 Task: Use Door Close 1 Sound Effect in this video "Movie B.mp4"
Action: Mouse moved to (372, 125)
Screenshot: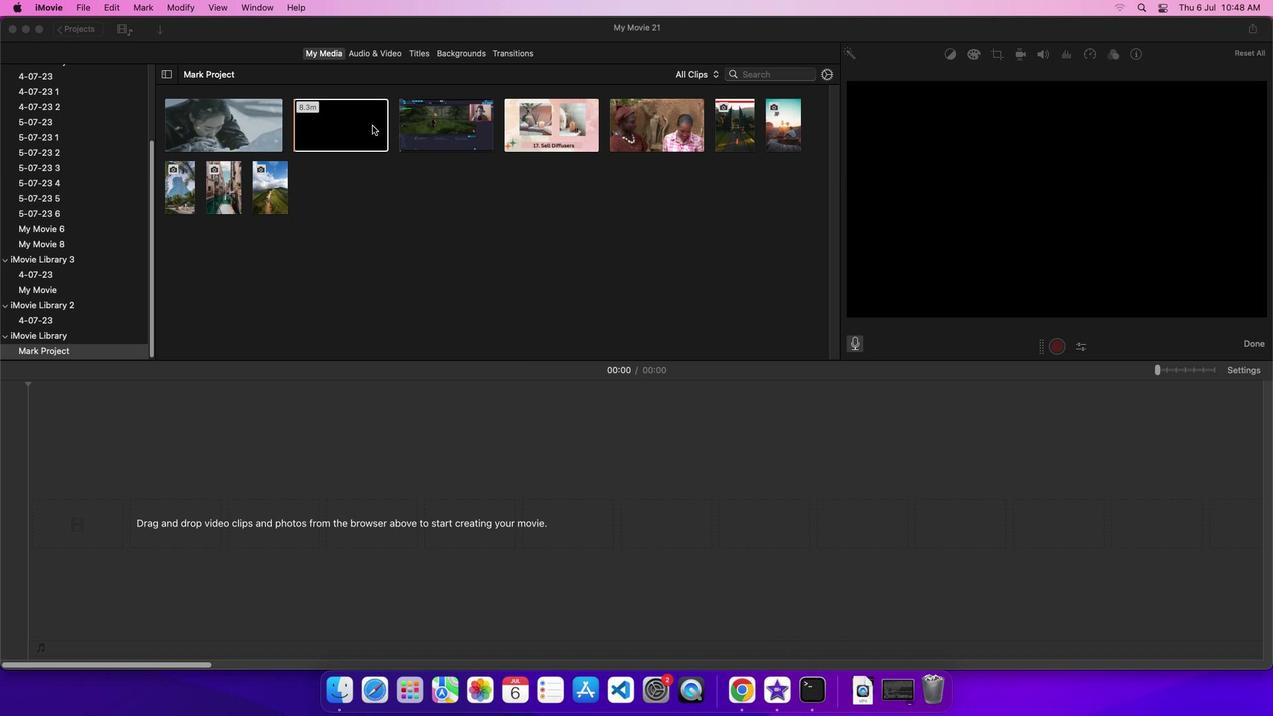 
Action: Mouse pressed left at (372, 125)
Screenshot: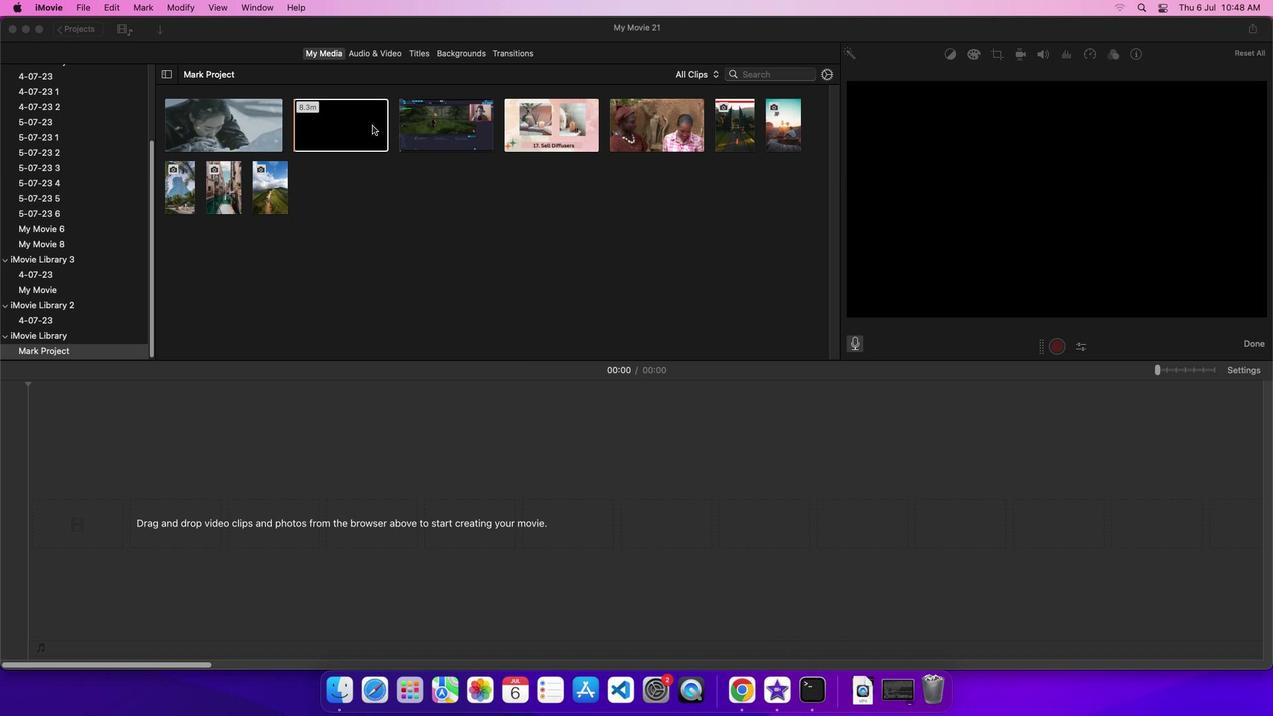 
Action: Mouse moved to (356, 119)
Screenshot: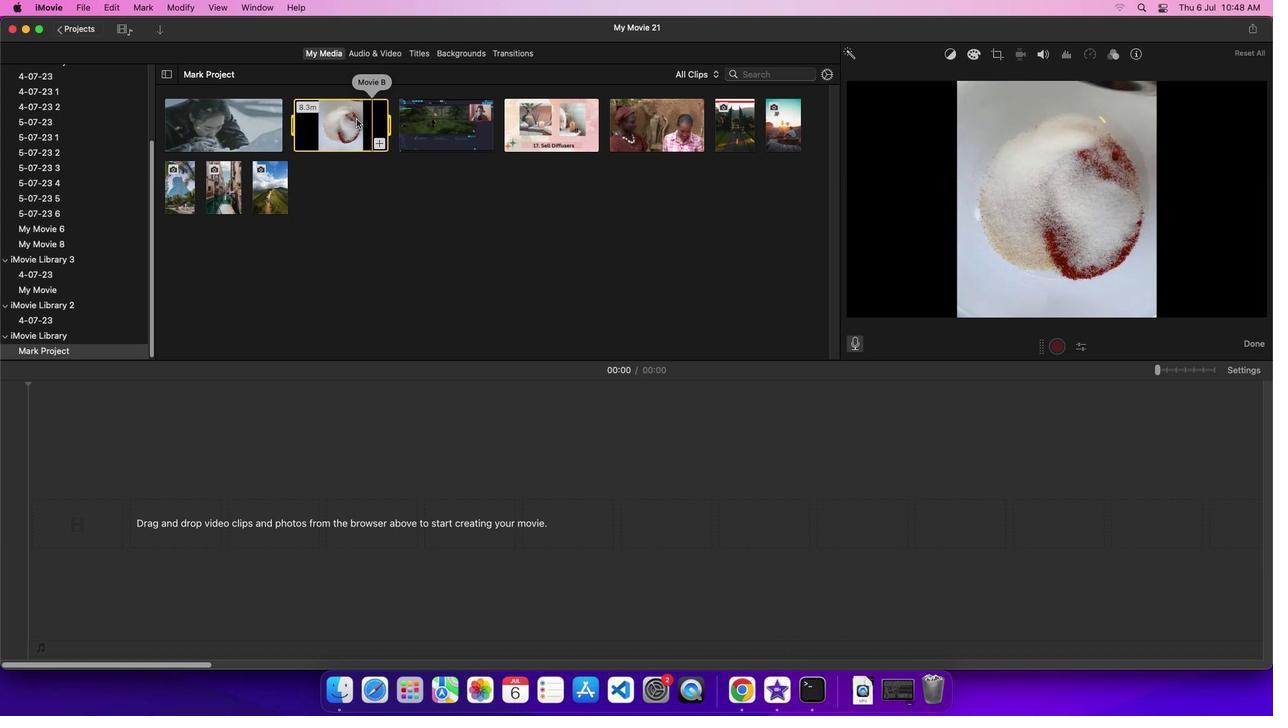 
Action: Mouse pressed left at (356, 119)
Screenshot: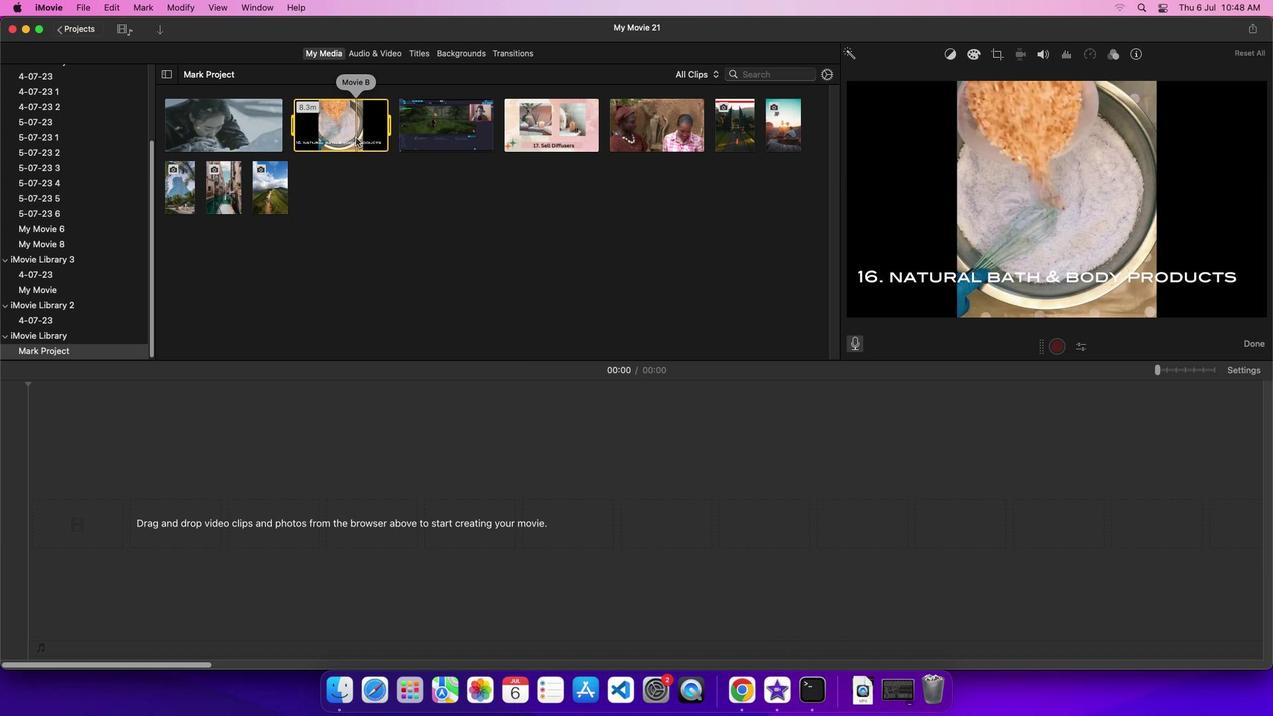 
Action: Mouse moved to (377, 55)
Screenshot: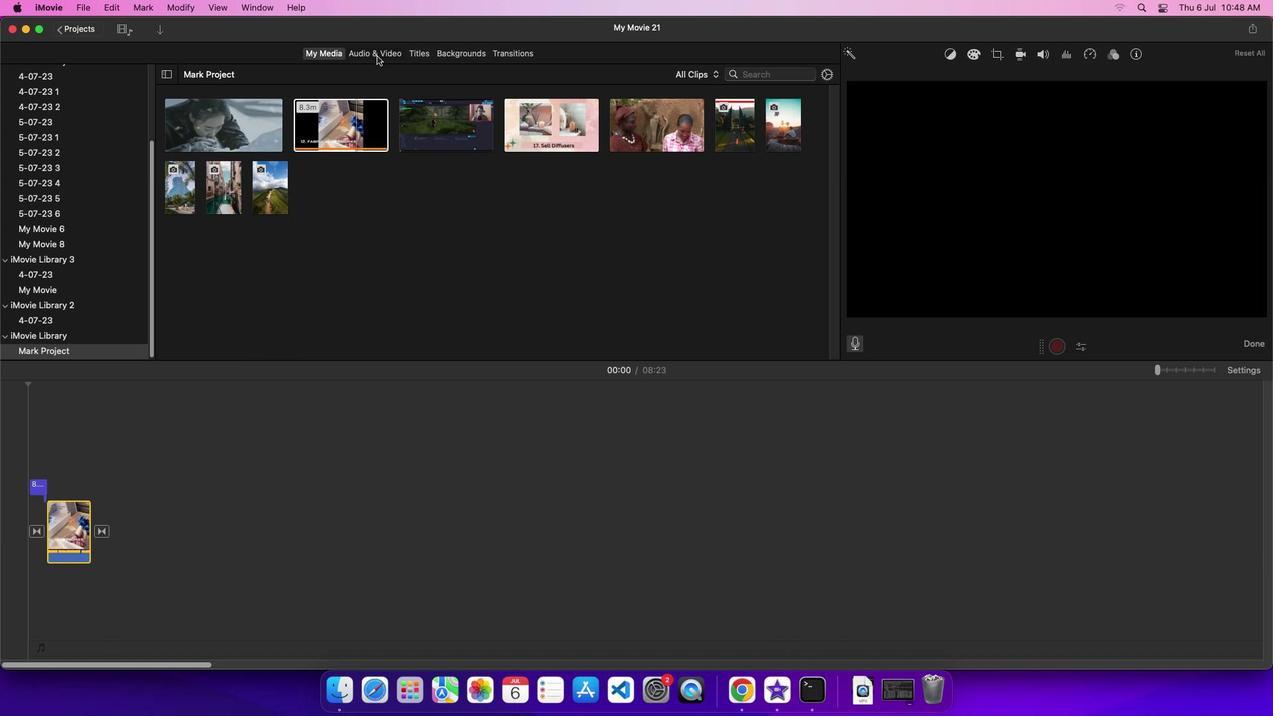 
Action: Mouse pressed left at (377, 55)
Screenshot: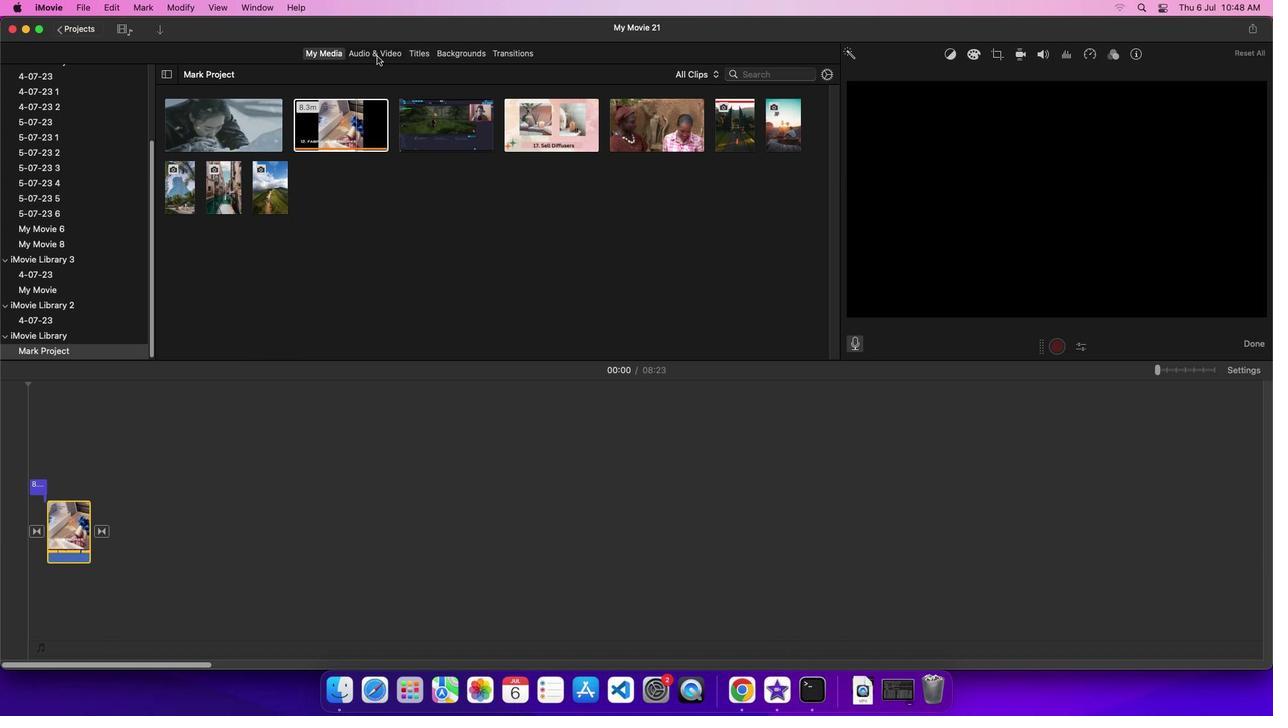 
Action: Mouse moved to (87, 121)
Screenshot: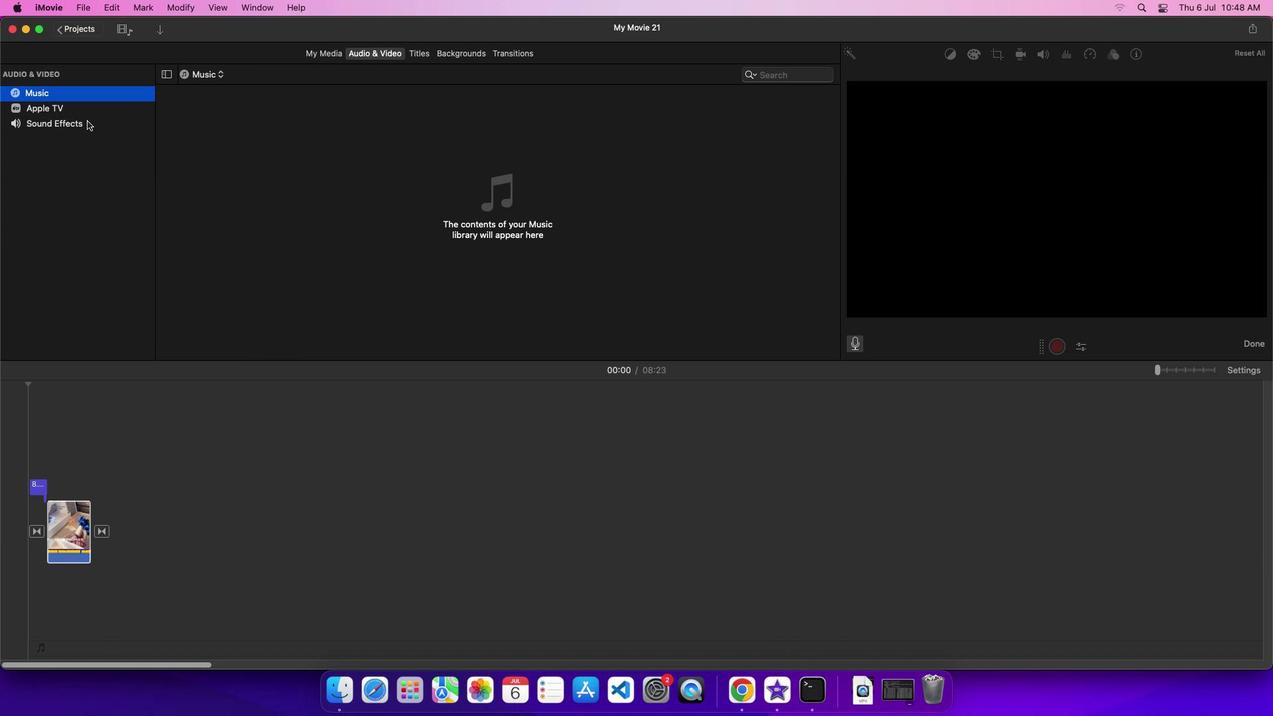 
Action: Mouse pressed left at (87, 121)
Screenshot: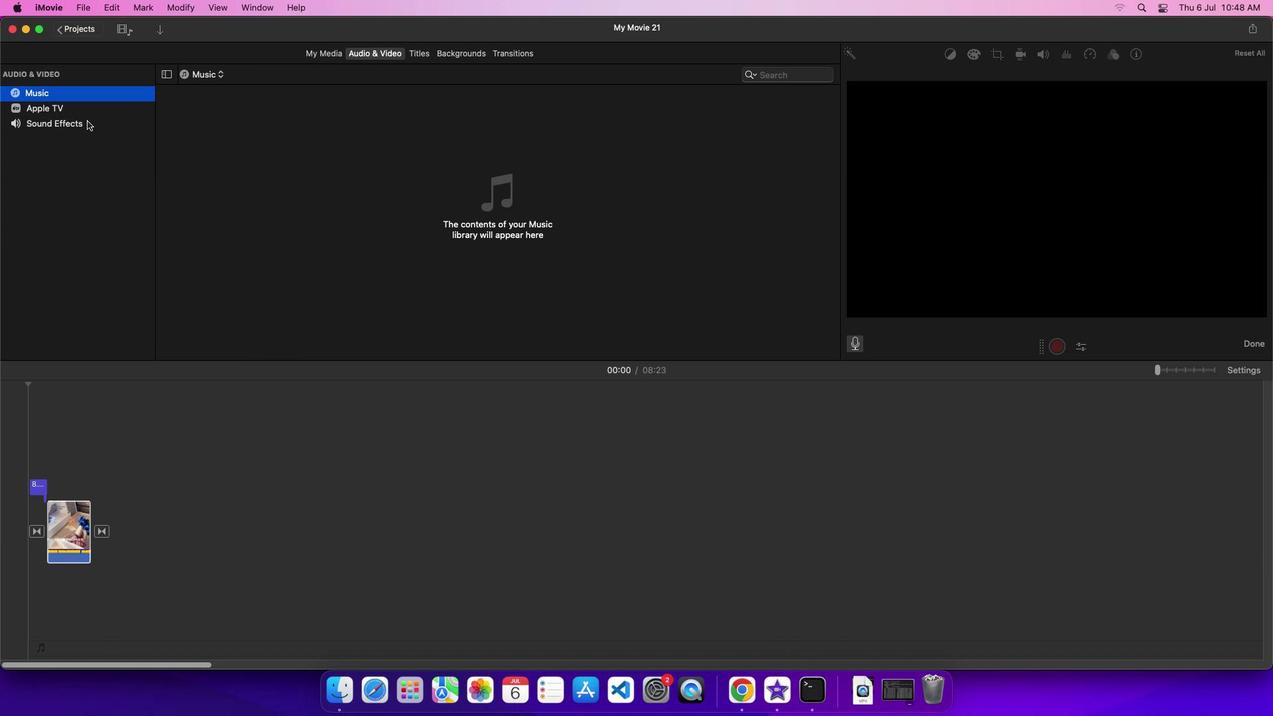 
Action: Mouse moved to (253, 336)
Screenshot: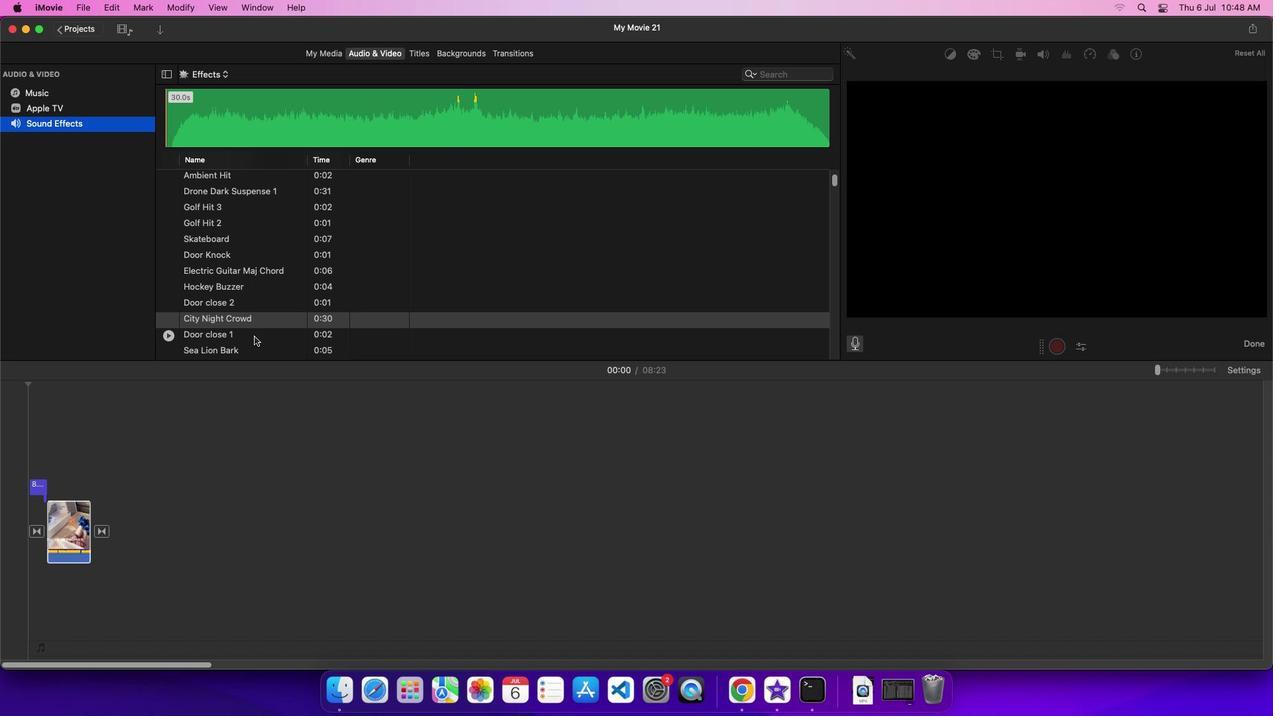 
Action: Mouse pressed left at (253, 336)
Screenshot: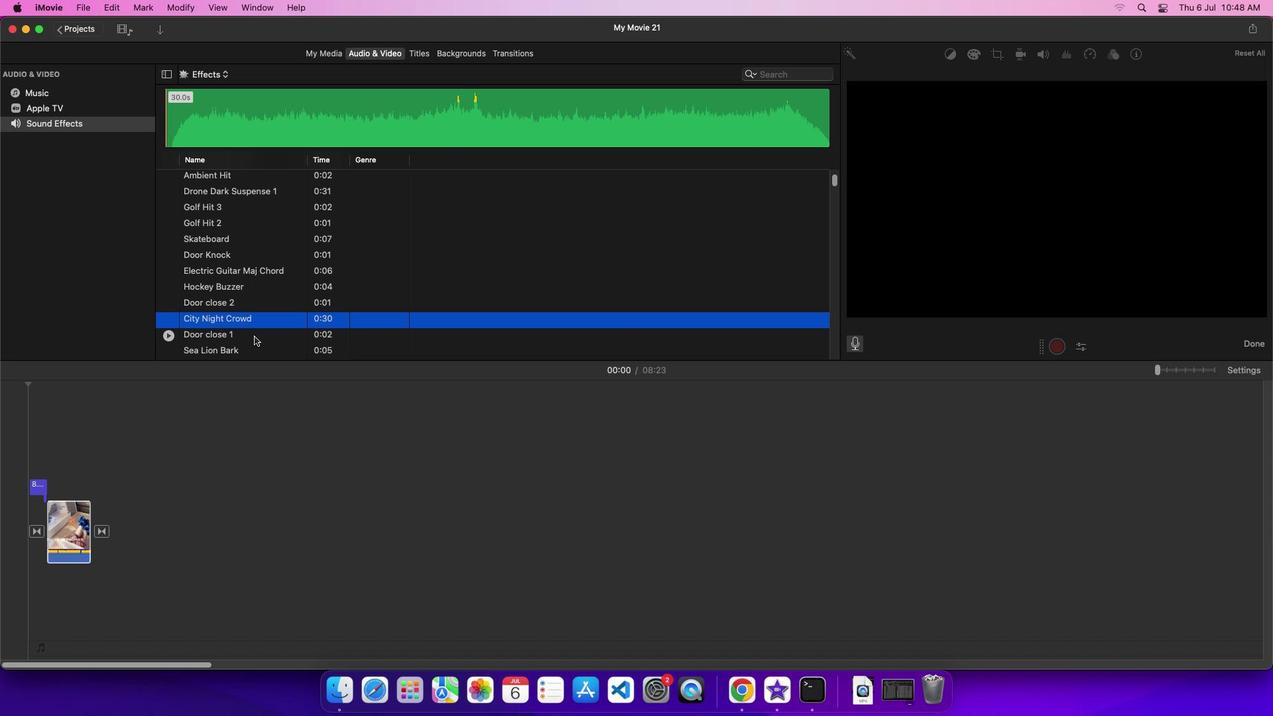 
Action: Mouse moved to (279, 334)
Screenshot: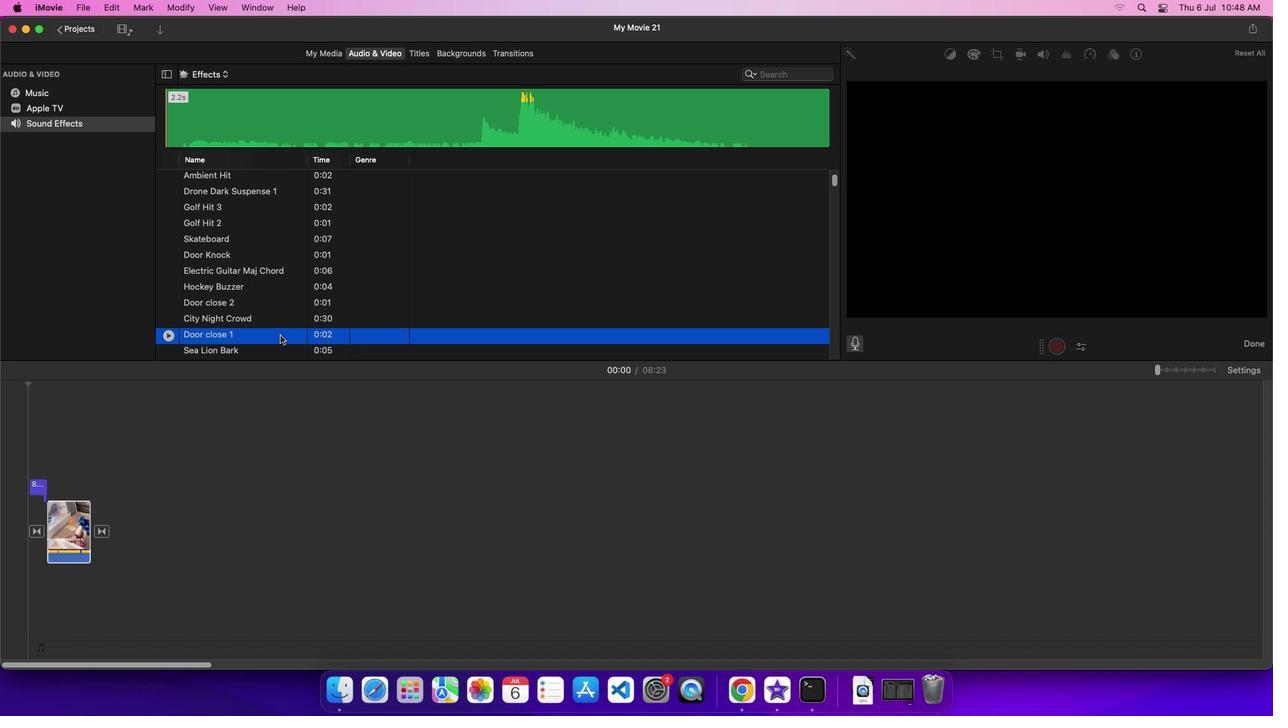 
Action: Mouse pressed left at (279, 334)
Screenshot: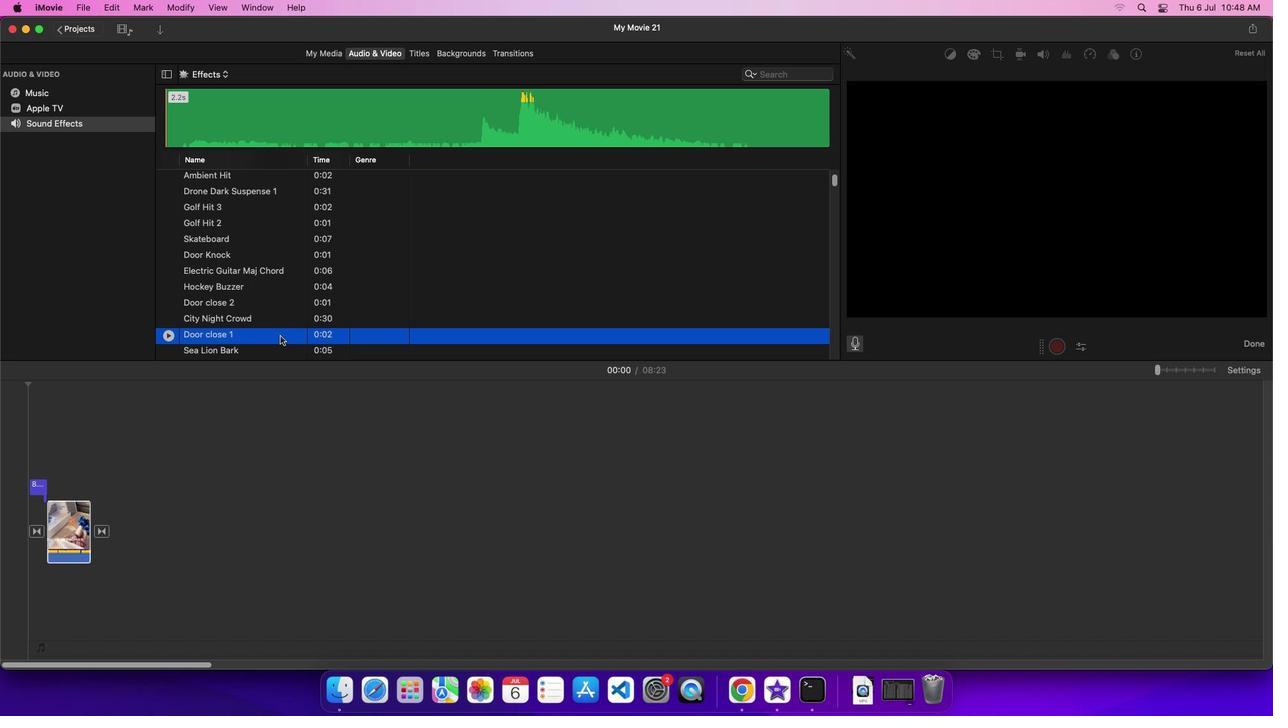 
Action: Mouse moved to (52, 584)
Screenshot: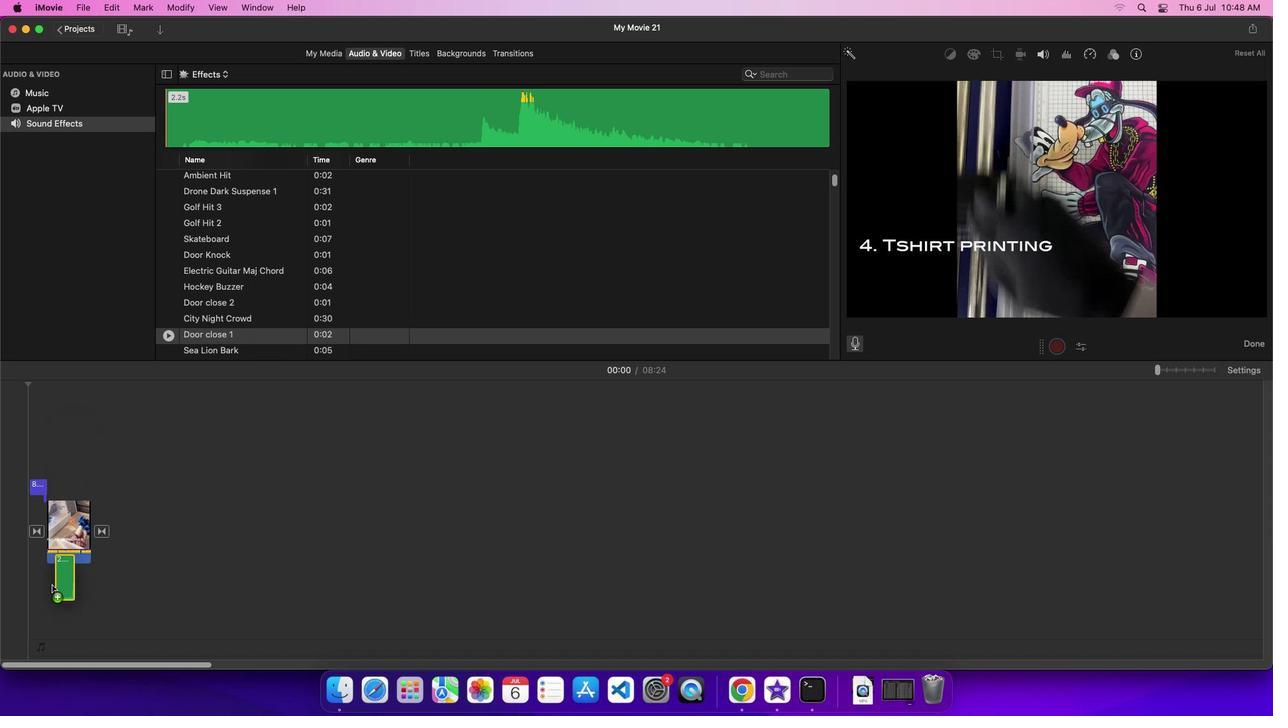 
